 Task: Create in the project ZippyTech in Backlog an issue 'Develop a new tool for automated testing of network security and vulnerability assessments', assign it to team member softage.3@softage.net and change the status to IN PROGRESS.
Action: Mouse moved to (243, 69)
Screenshot: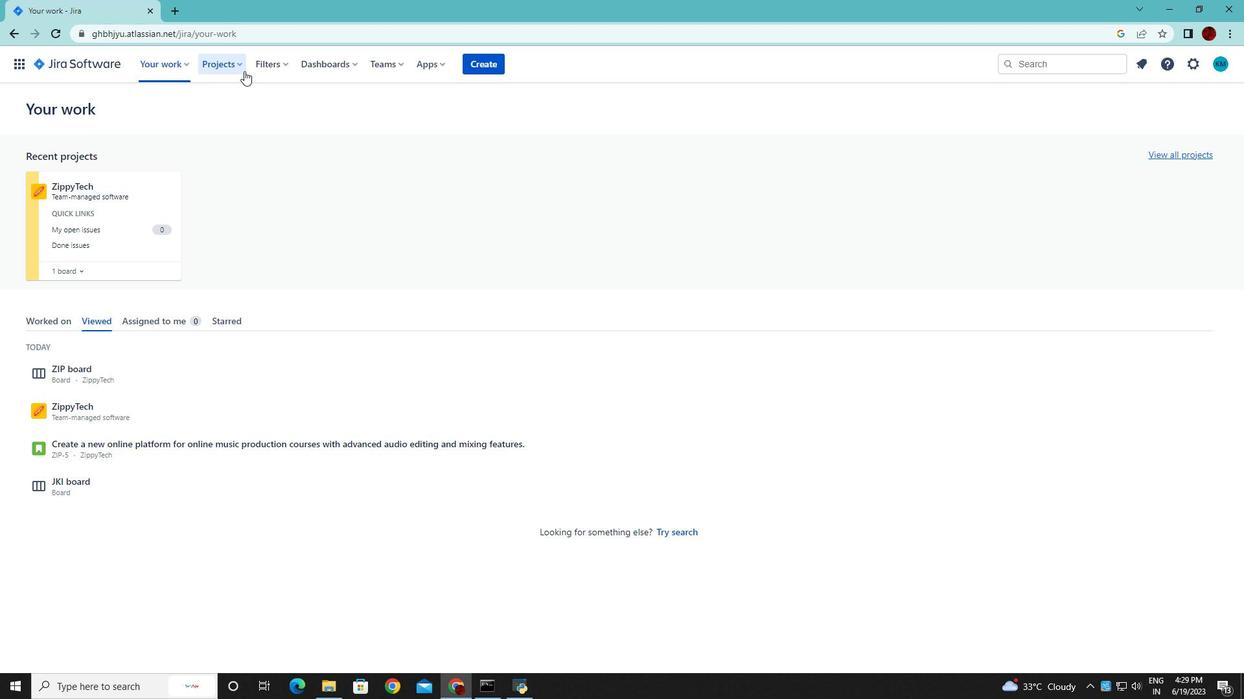 
Action: Mouse pressed left at (243, 69)
Screenshot: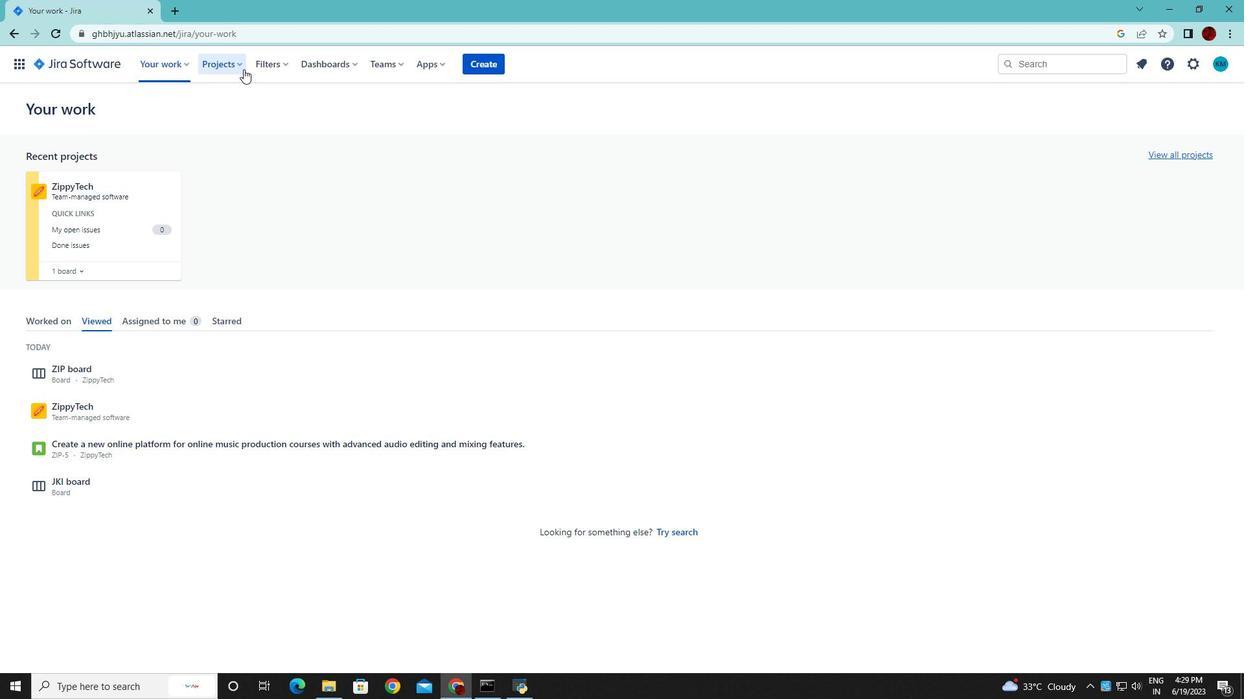 
Action: Mouse moved to (250, 123)
Screenshot: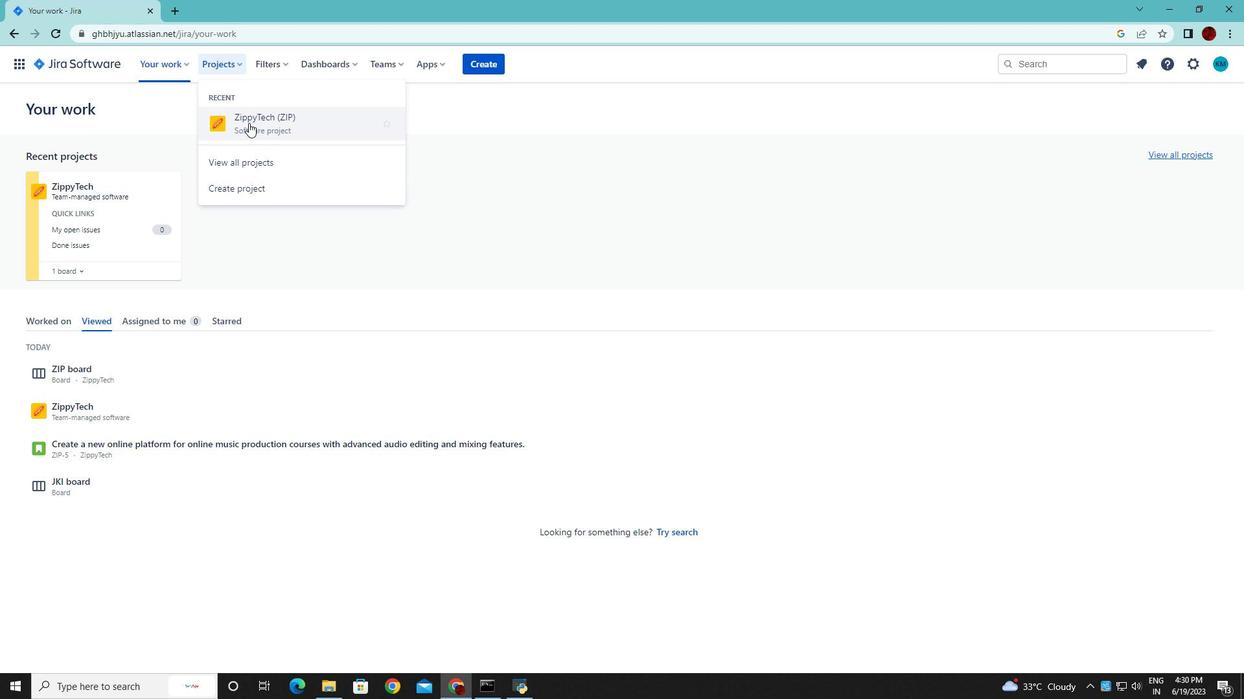 
Action: Mouse pressed left at (250, 123)
Screenshot: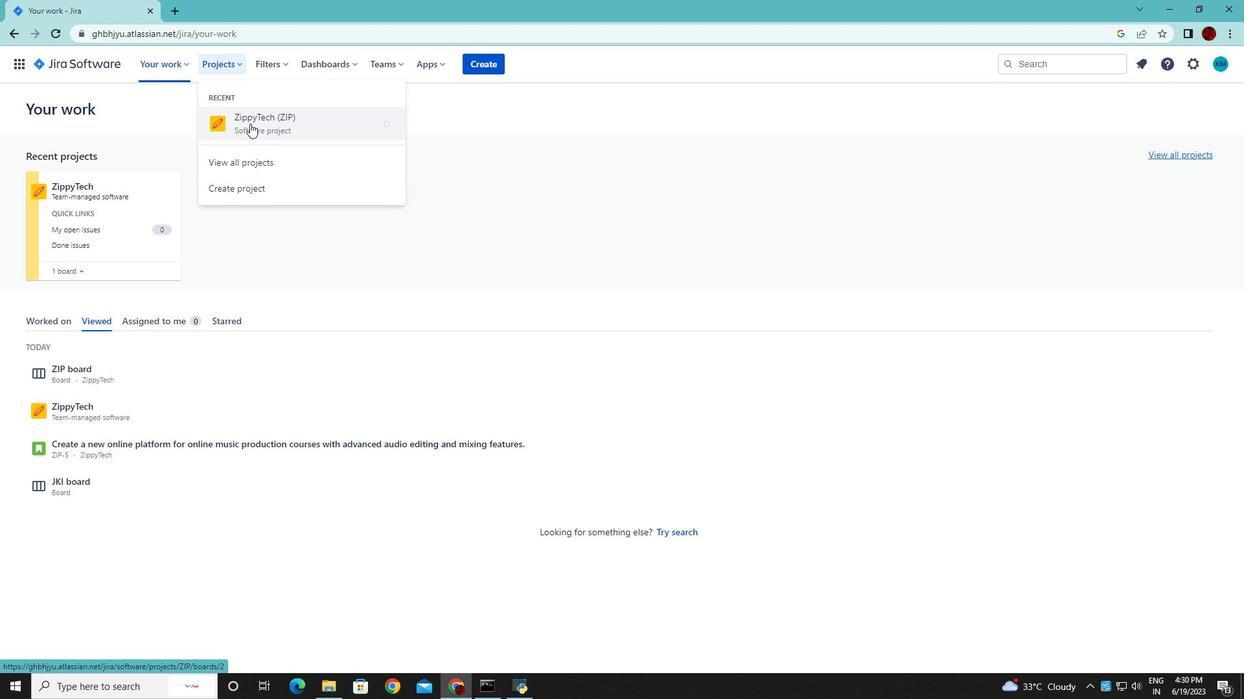 
Action: Mouse moved to (84, 193)
Screenshot: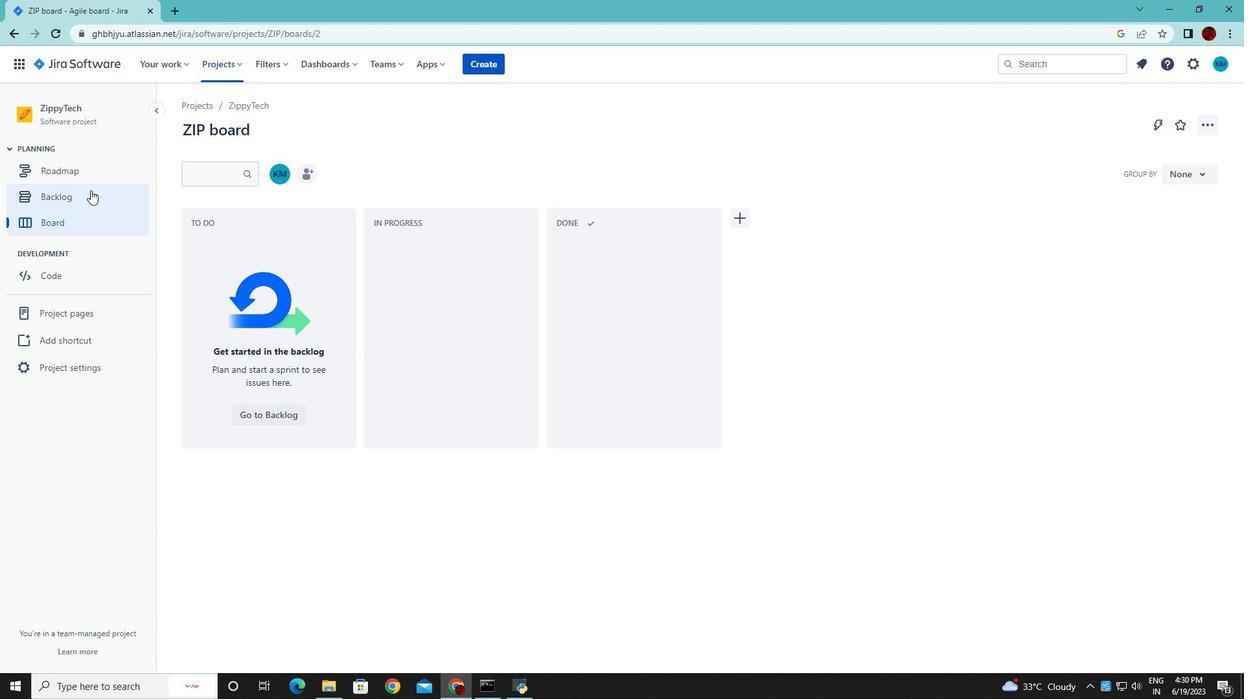 
Action: Mouse pressed left at (84, 193)
Screenshot: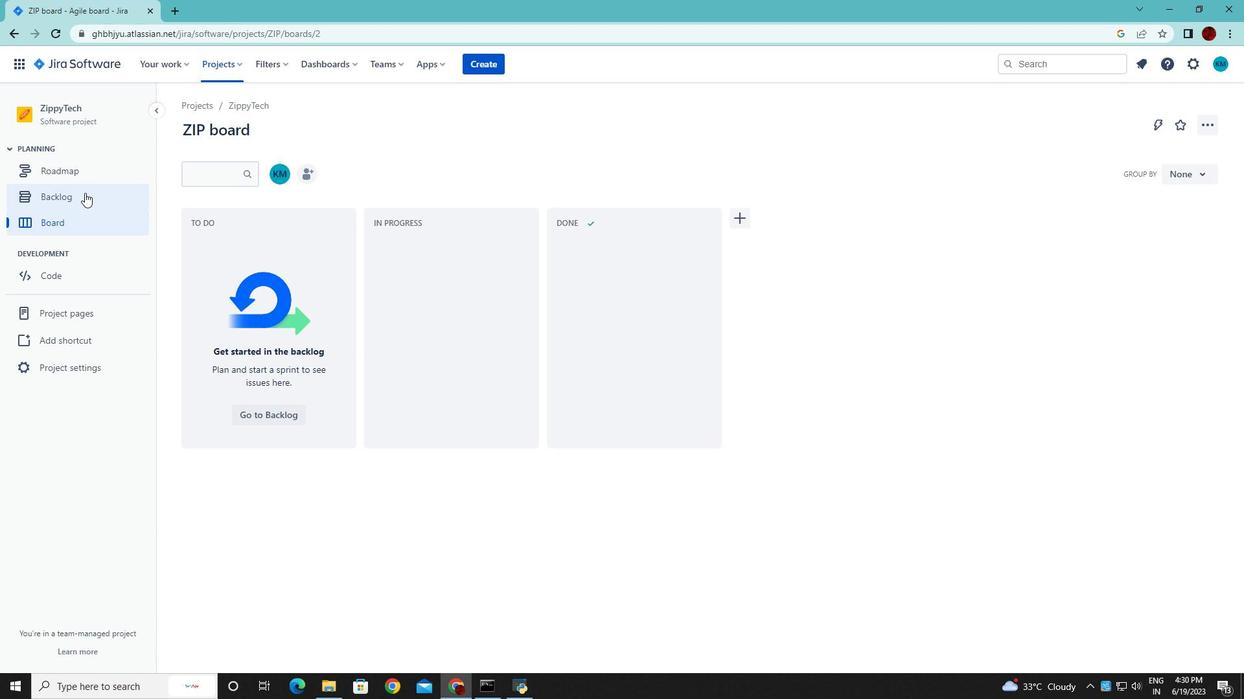 
Action: Mouse moved to (234, 313)
Screenshot: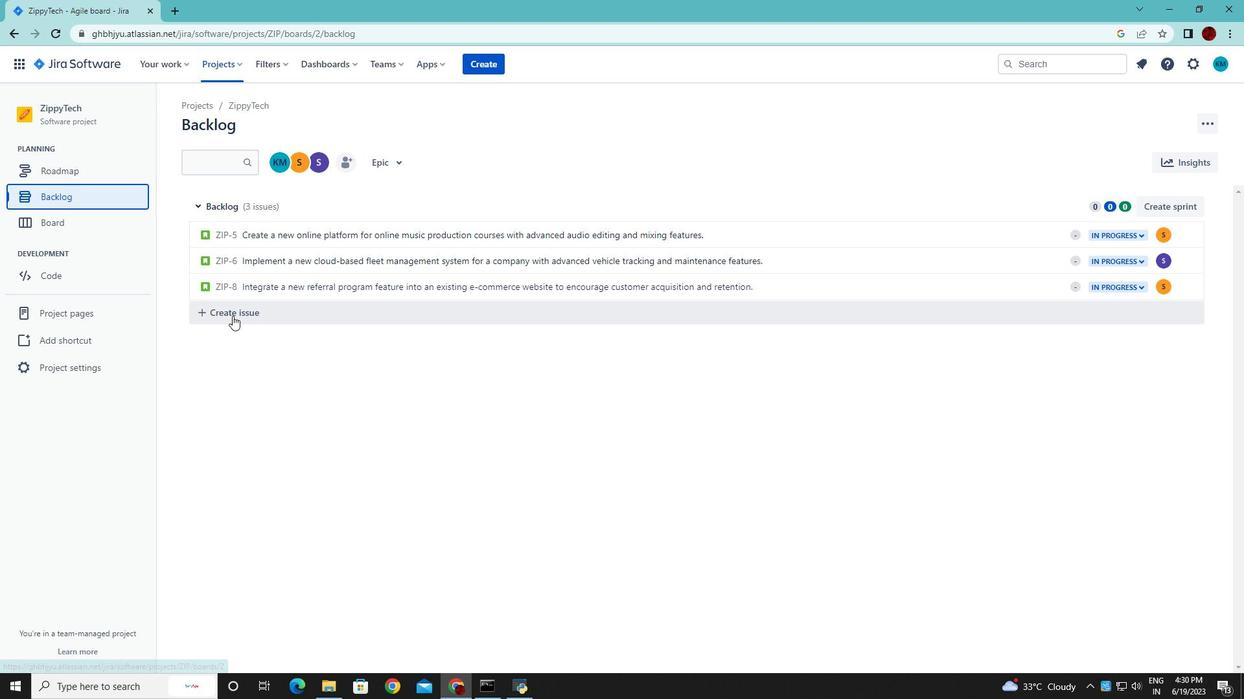 
Action: Mouse pressed left at (234, 313)
Screenshot: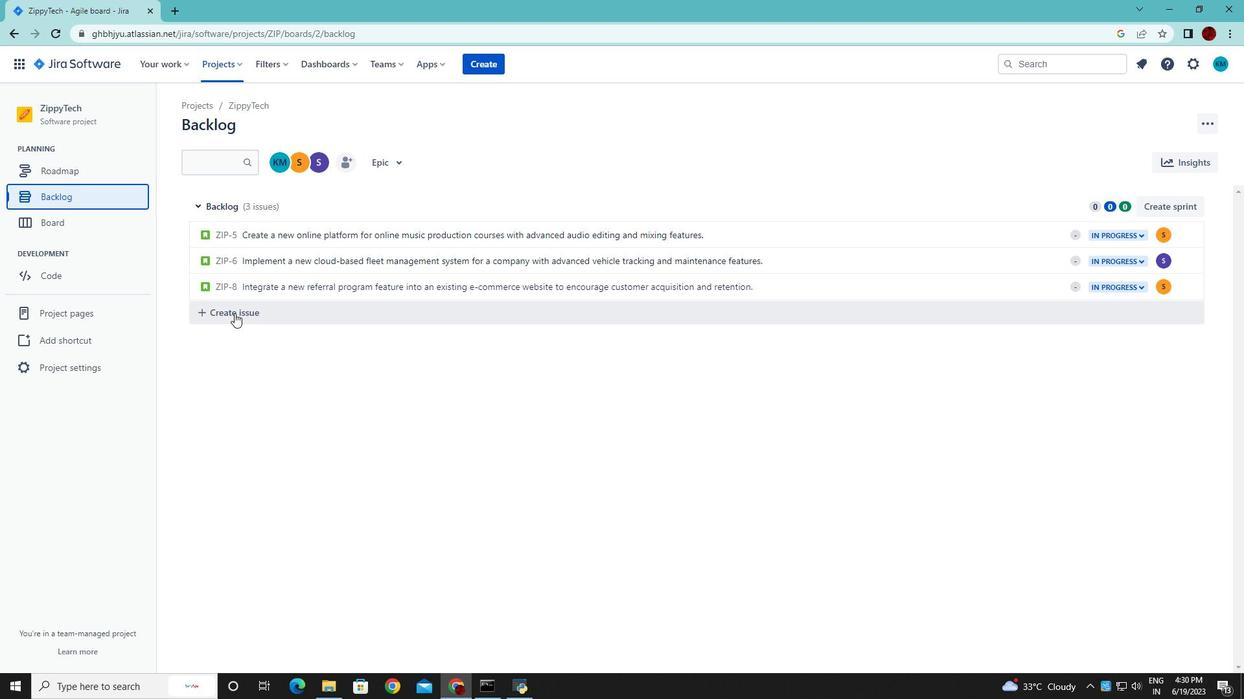 
Action: Key pressed <Key.shift>Develop<Key.space>a<Key.space>new<Key.space>tool<Key.space>for<Key.space>automated<Key.space>testing<Key.space>of<Key.space>network<Key.space>secut<Key.backspace>rity<Key.space>and<Key.space>vulnerability<Key.space>assessments.
Screenshot: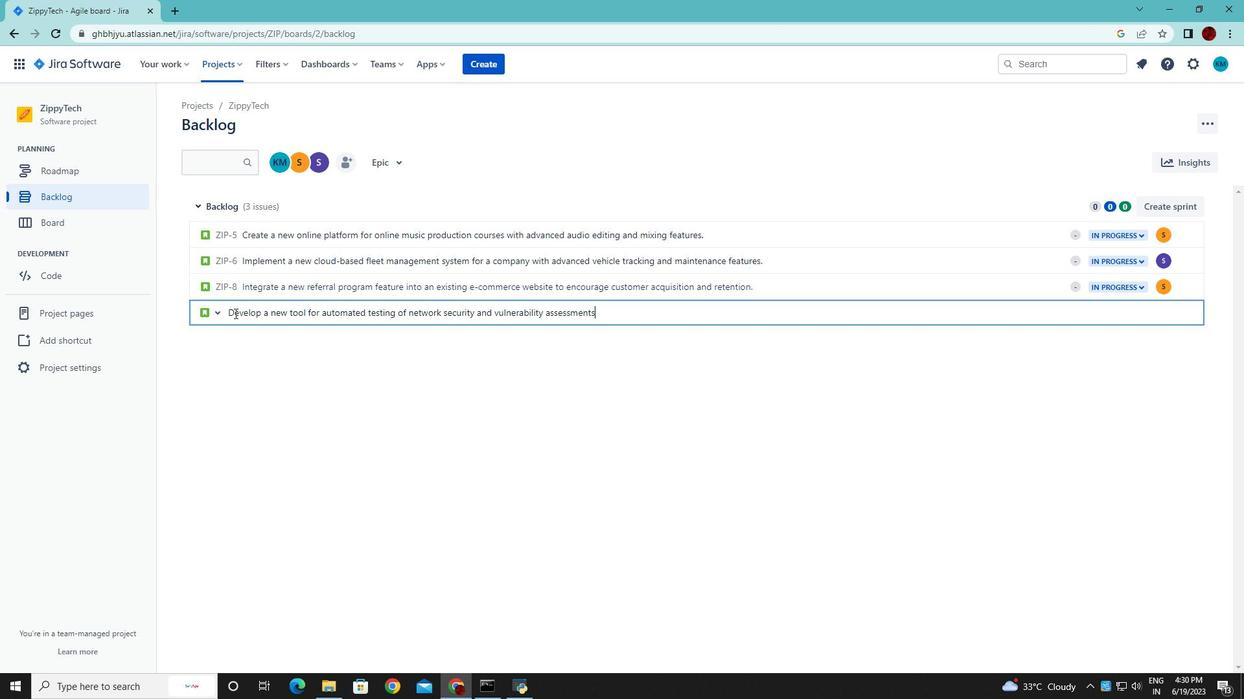 
Action: Mouse moved to (953, 329)
Screenshot: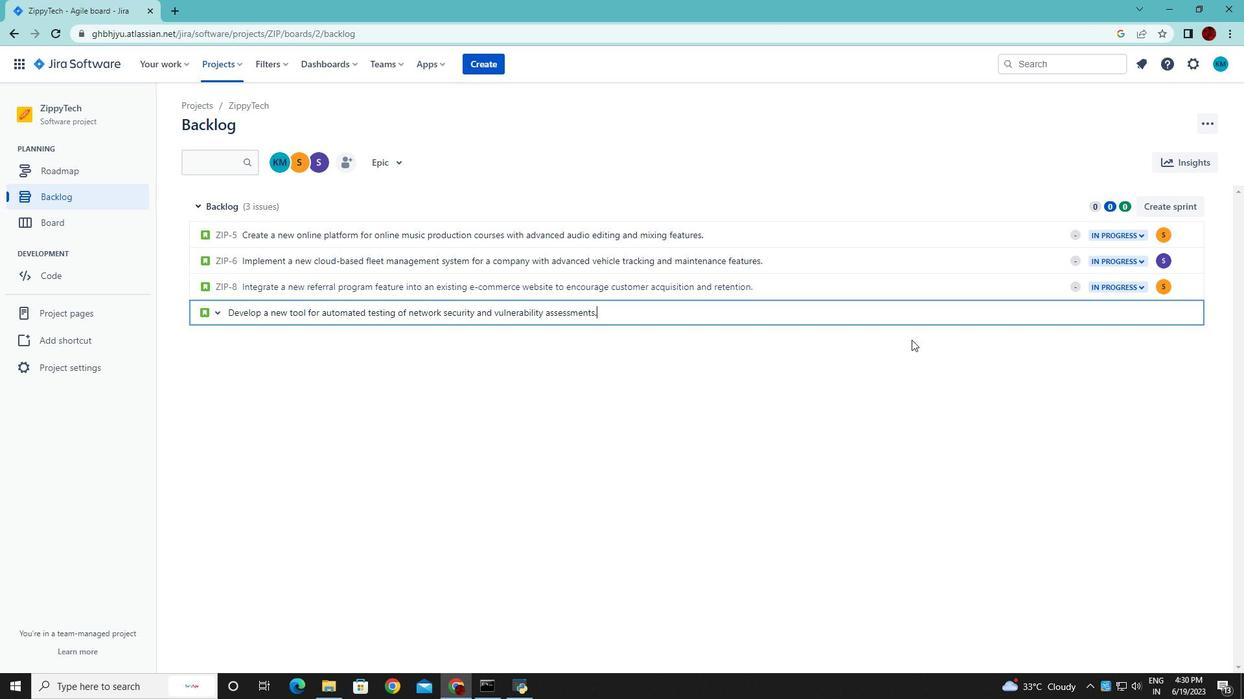 
Action: Key pressed <Key.enter>
Screenshot: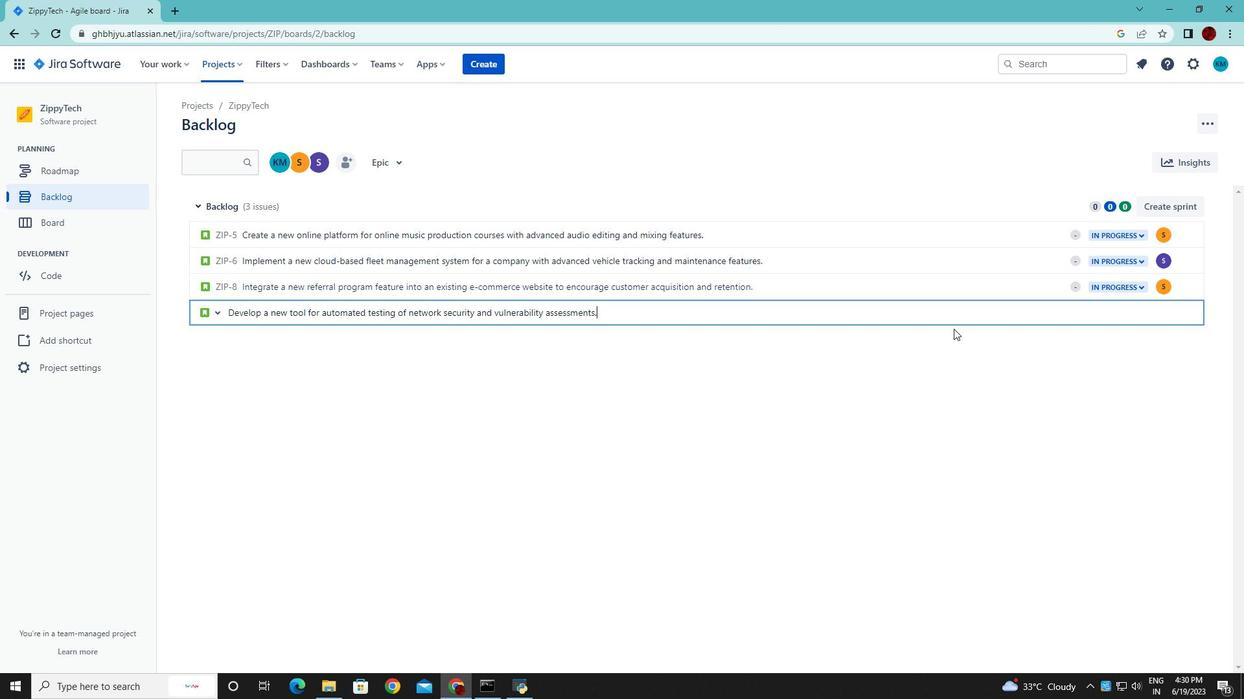 
Action: Mouse moved to (1163, 310)
Screenshot: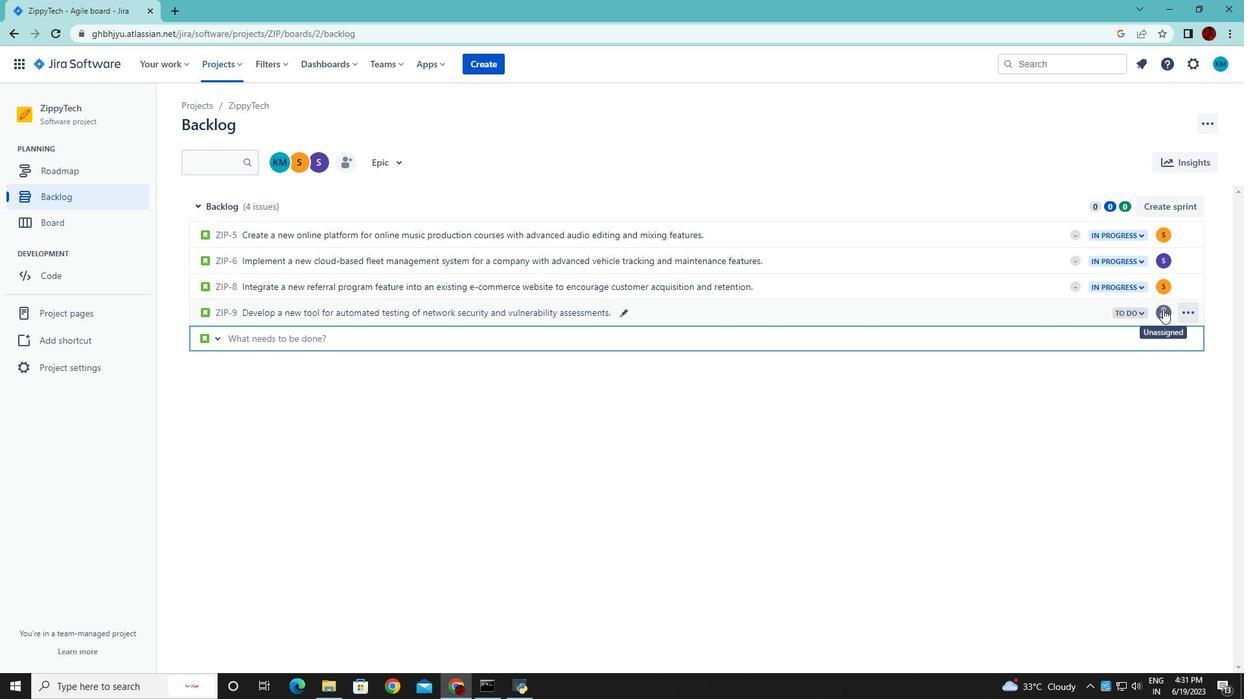 
Action: Mouse pressed left at (1163, 310)
Screenshot: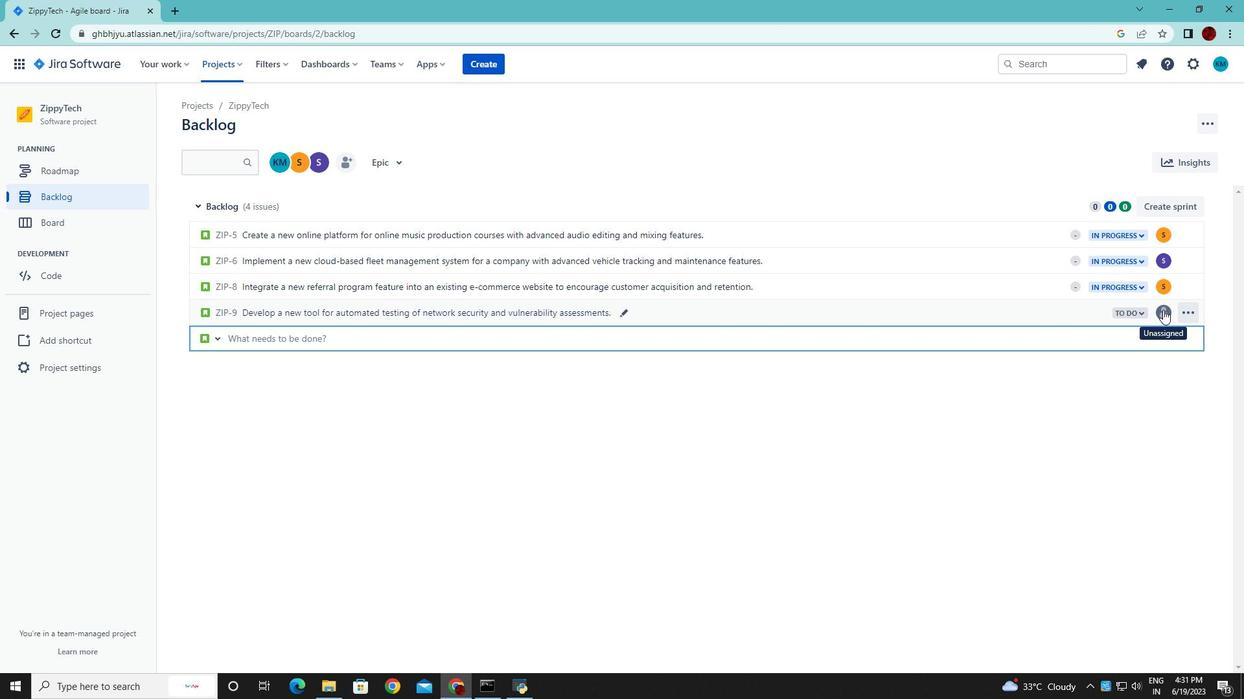 
Action: Key pressed softage.3<Key.shift>@softage.net
Screenshot: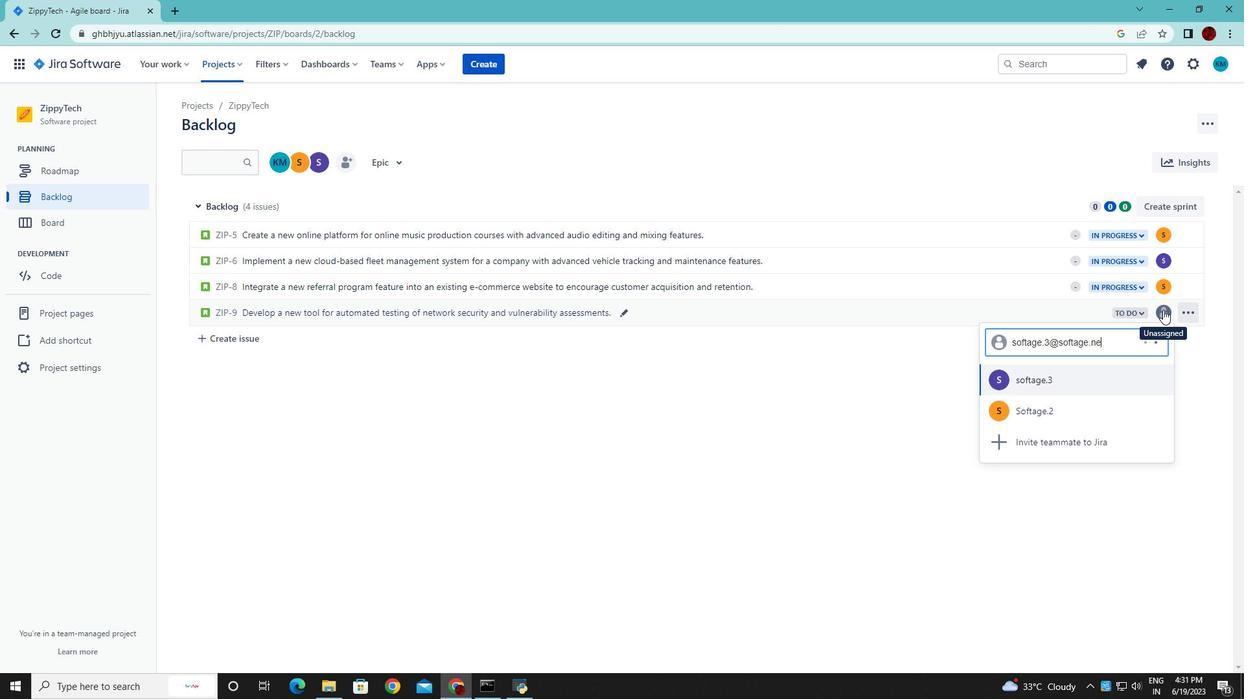 
Action: Mouse moved to (1045, 379)
Screenshot: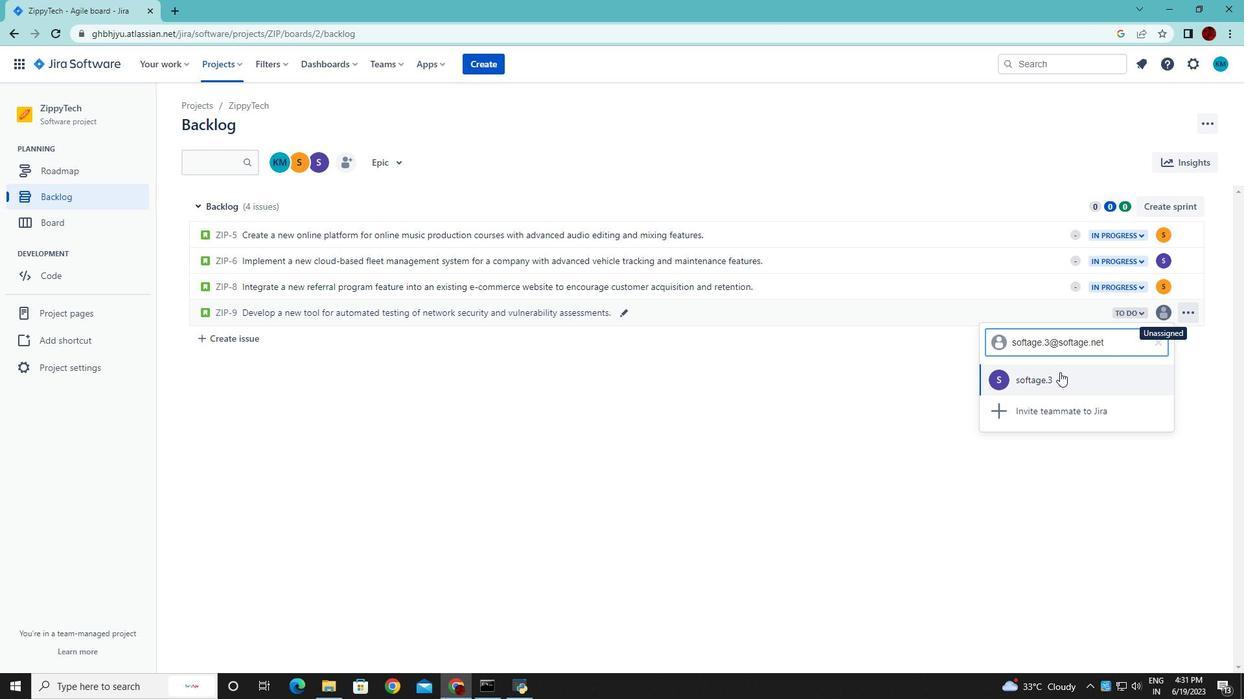 
Action: Mouse pressed left at (1045, 379)
Screenshot: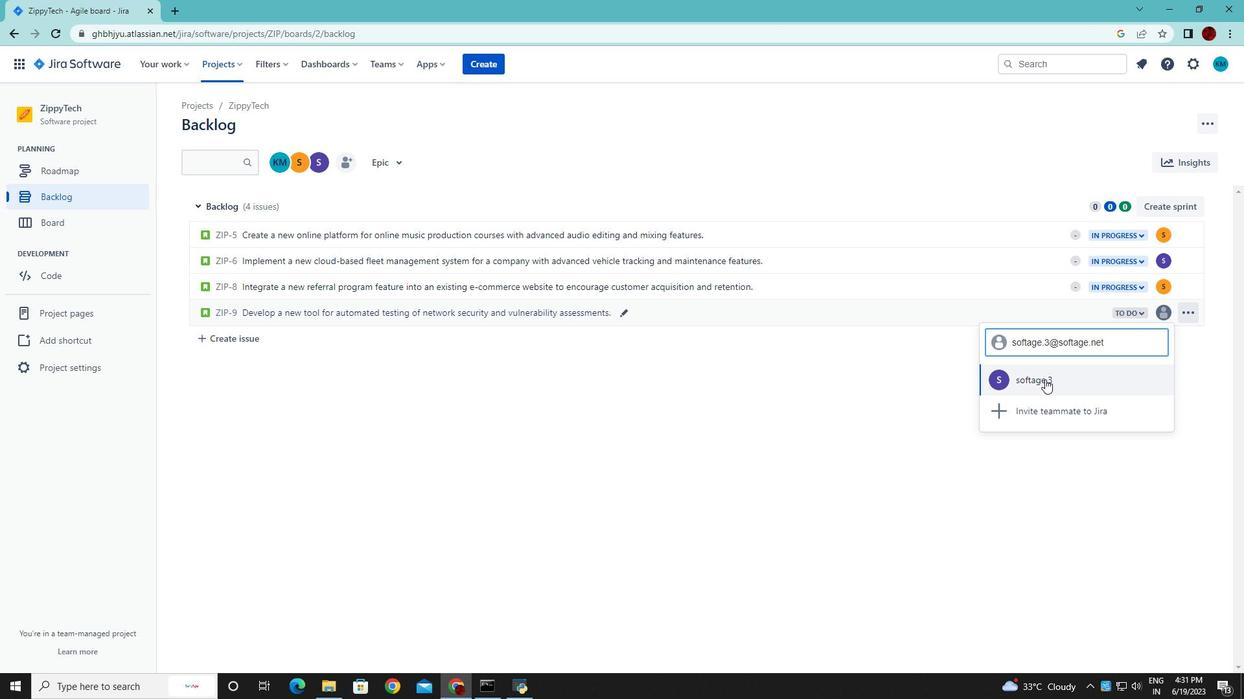 
Action: Mouse moved to (1143, 312)
Screenshot: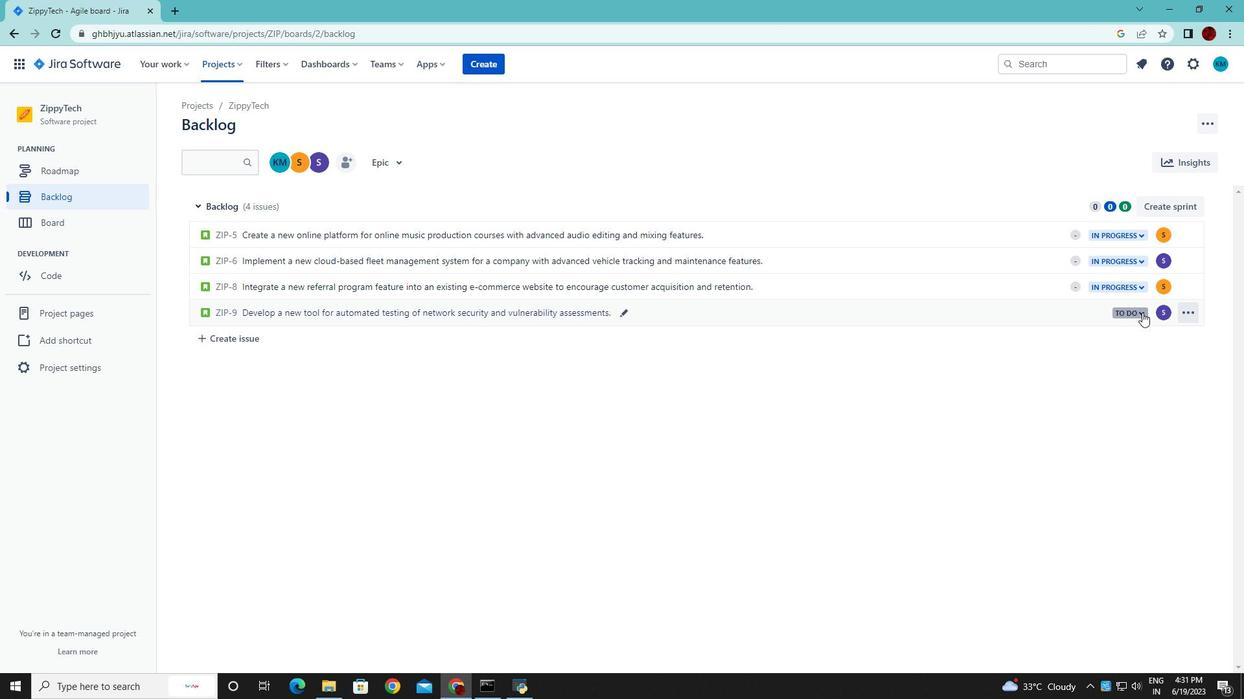 
Action: Mouse pressed left at (1143, 312)
Screenshot: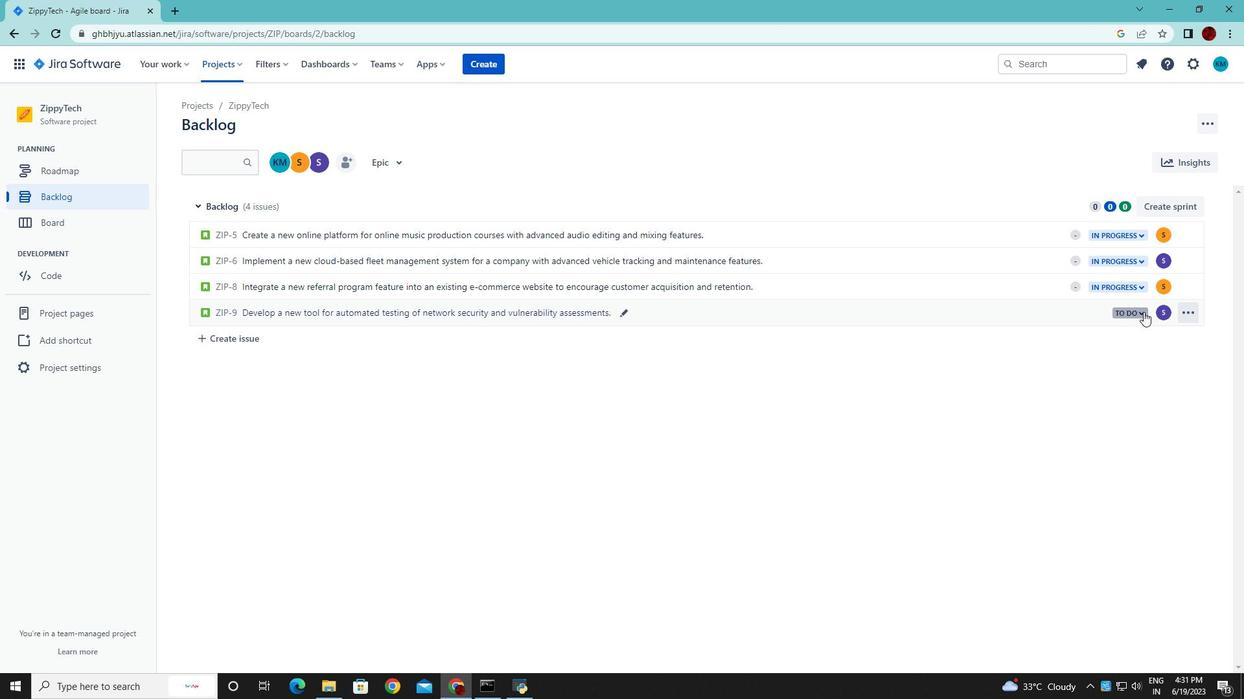 
Action: Mouse moved to (1056, 341)
Screenshot: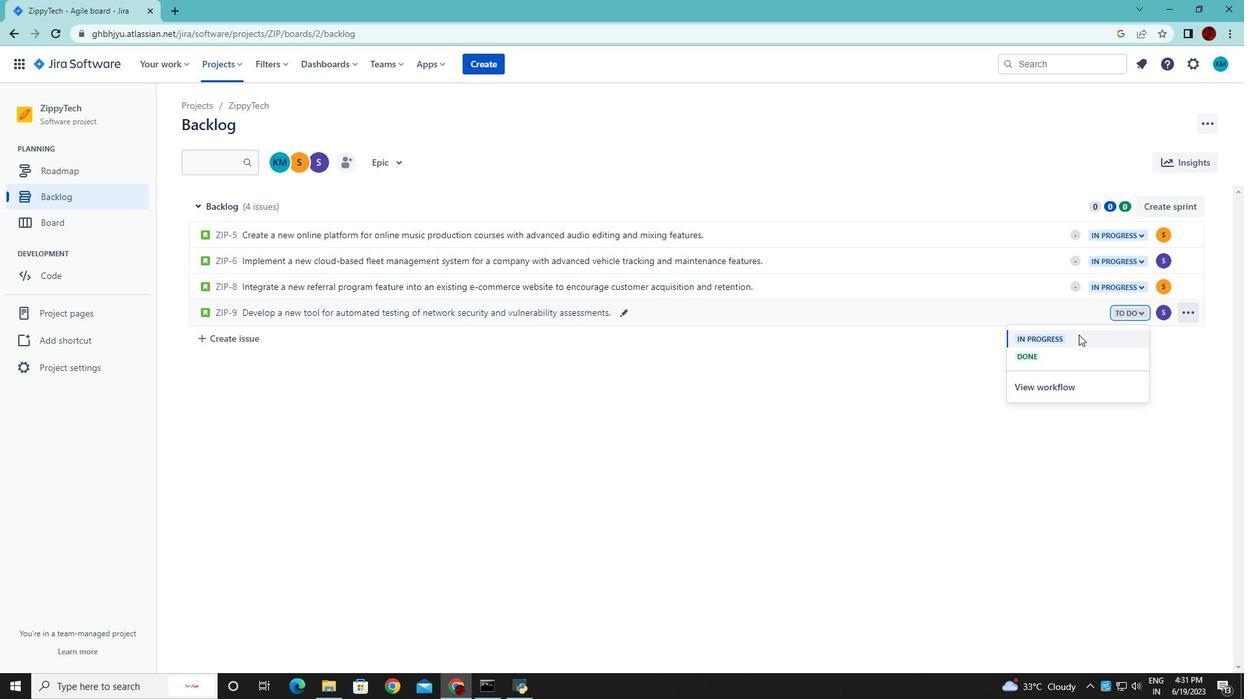 
Action: Mouse pressed left at (1056, 341)
Screenshot: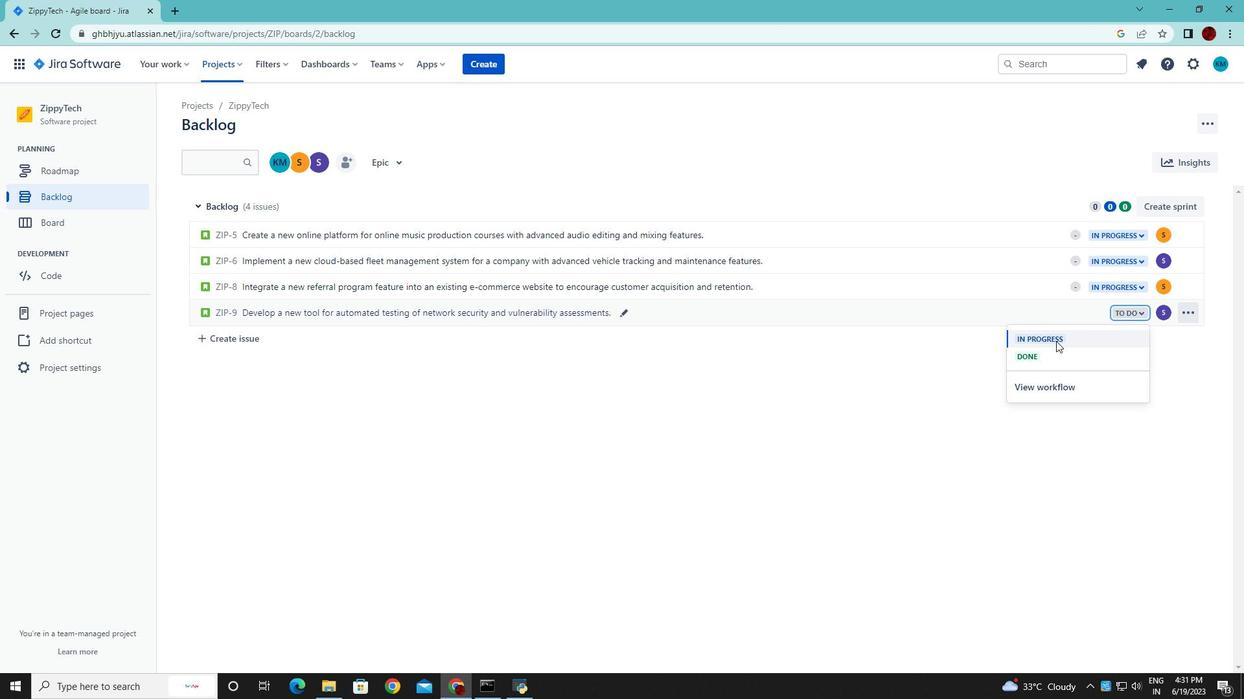 
Action: Mouse moved to (1015, 381)
Screenshot: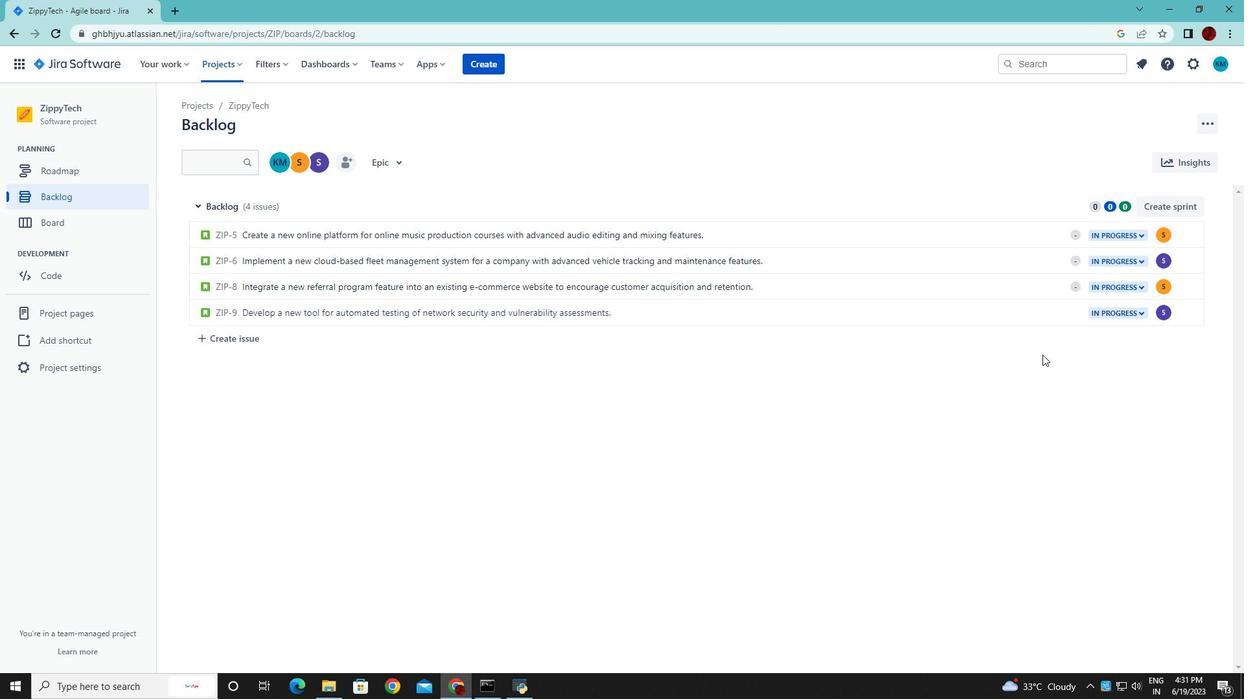 
